 Task: Change theme to Light+.
Action: Mouse moved to (35, 9)
Screenshot: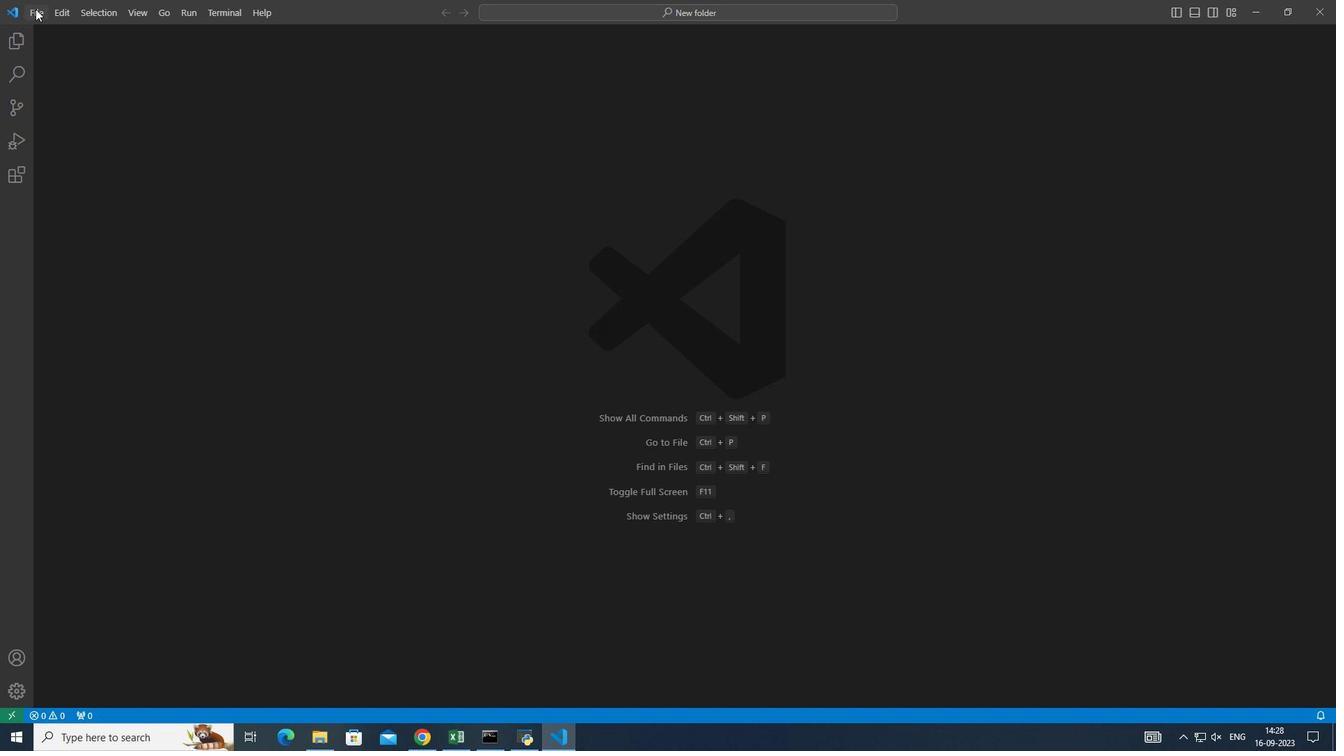 
Action: Mouse pressed left at (35, 9)
Screenshot: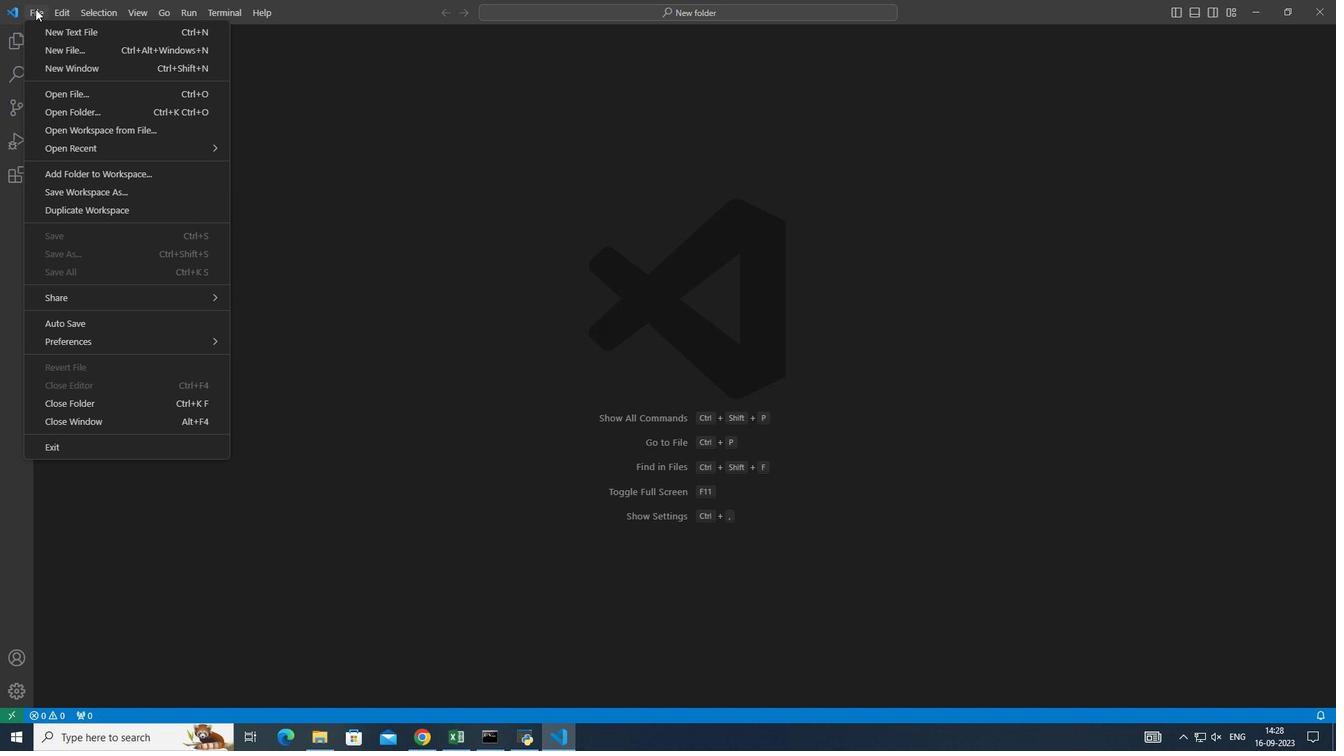 
Action: Mouse moved to (486, 474)
Screenshot: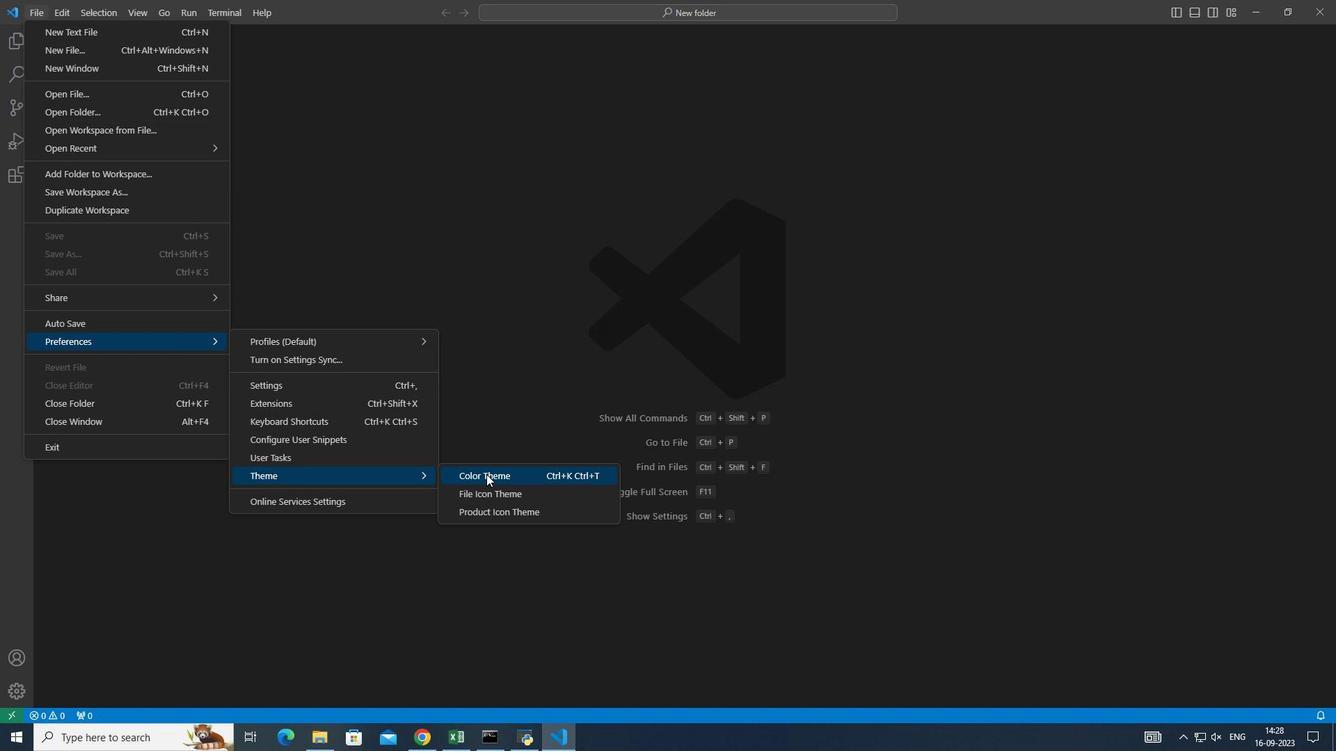 
Action: Mouse pressed left at (486, 474)
Screenshot: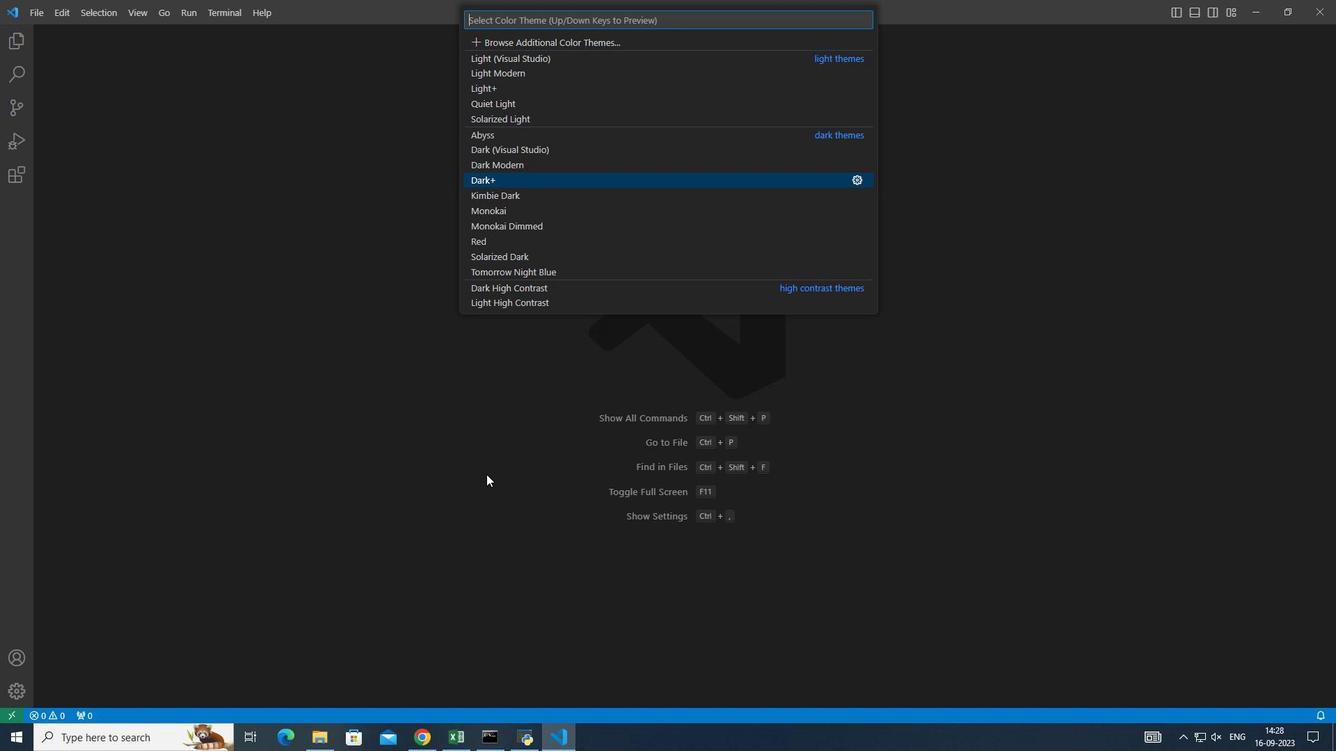 
Action: Mouse moved to (558, 90)
Screenshot: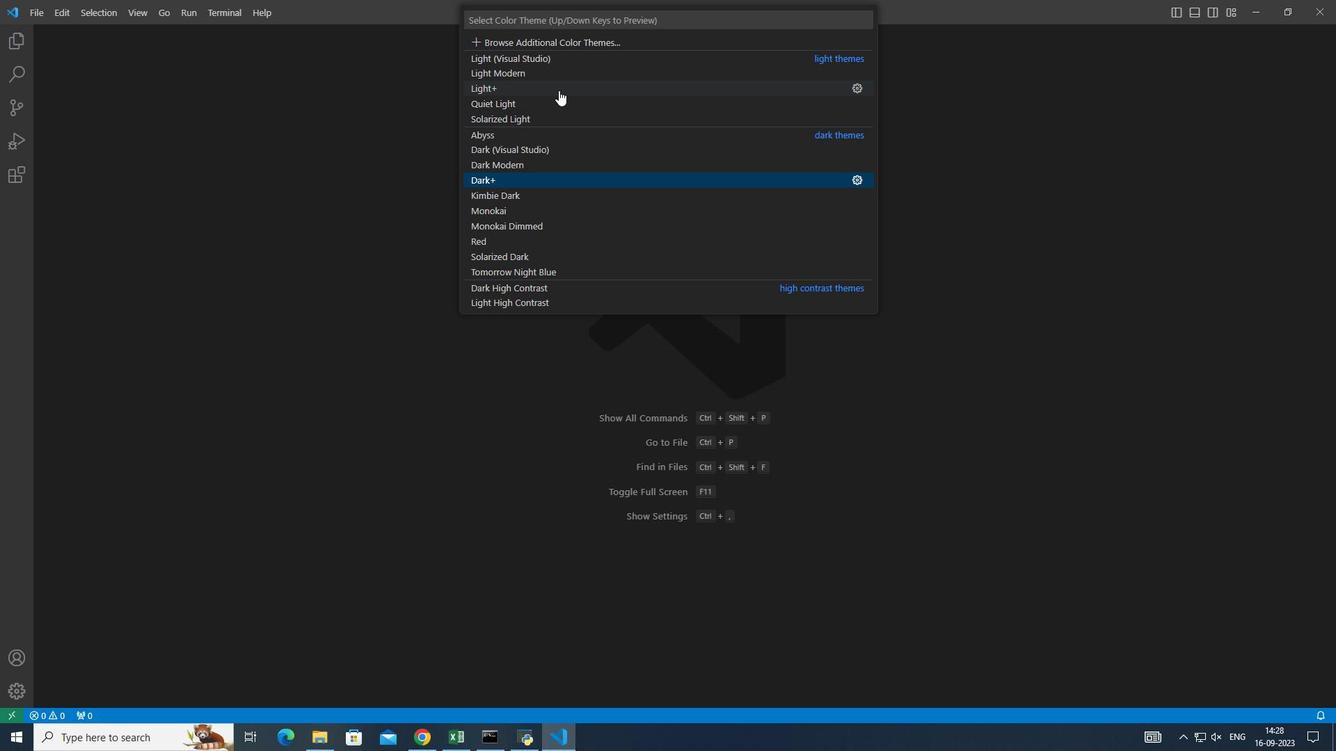 
Action: Mouse pressed left at (558, 90)
Screenshot: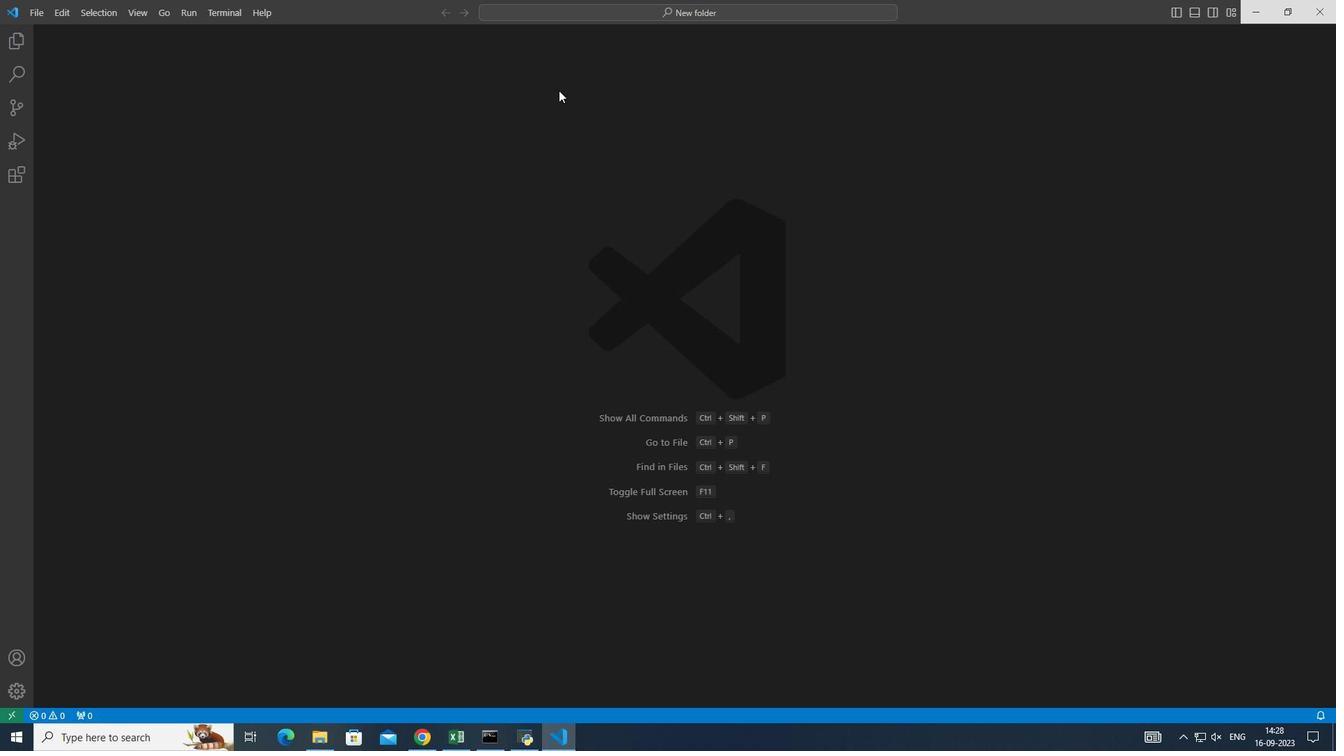 
Action: Mouse moved to (559, 90)
Screenshot: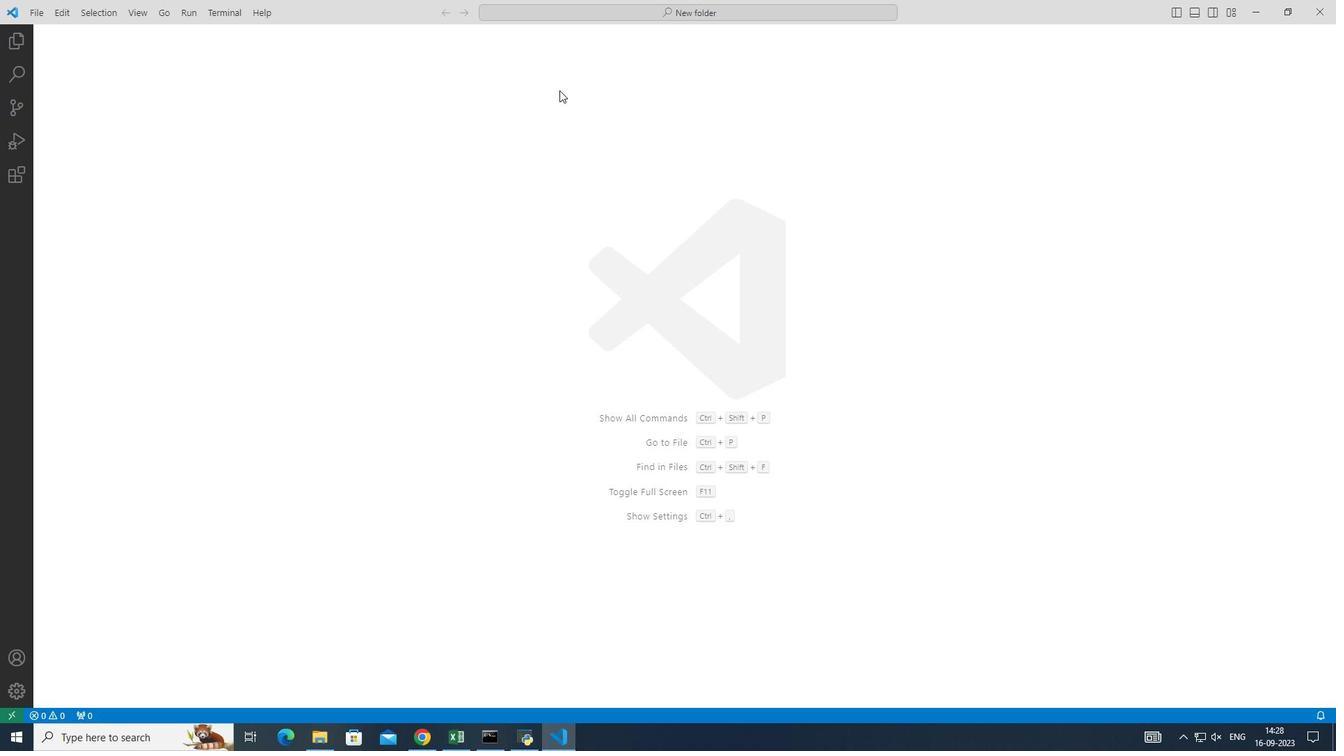 
